 Task: Add the task  Implement a new enterprise resource planning (ERP) system to the section Agile Assassins in the project AgileCamp and add a Due Date to the respective task as 2024/01/10
Action: Mouse moved to (81, 289)
Screenshot: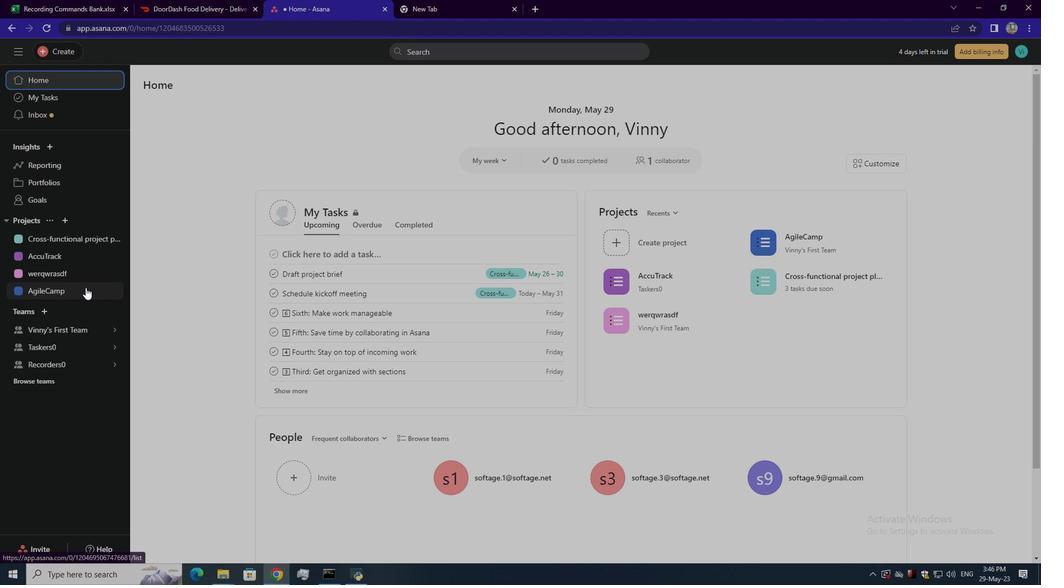 
Action: Mouse pressed left at (81, 289)
Screenshot: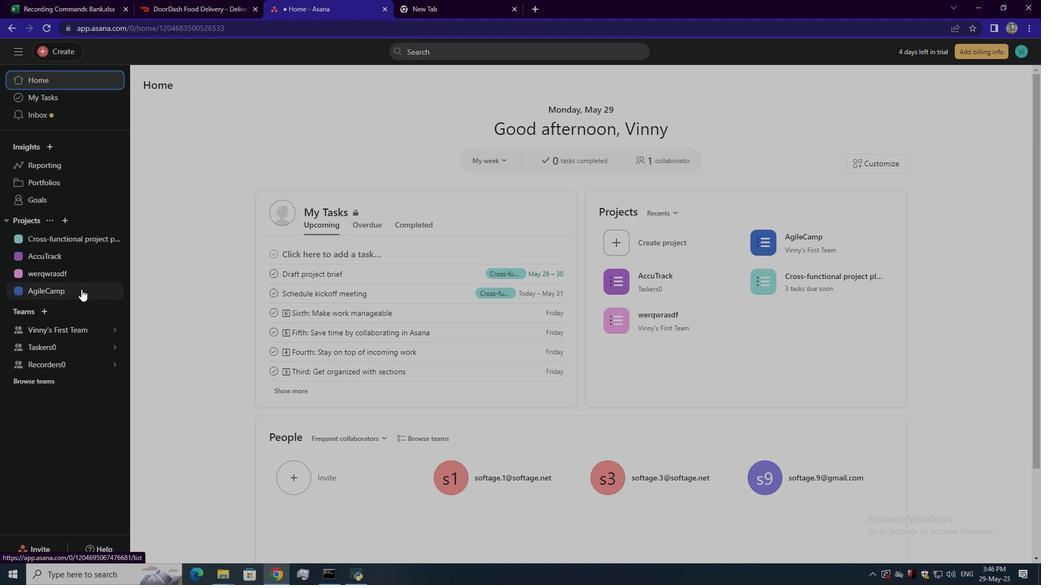
Action: Mouse moved to (706, 372)
Screenshot: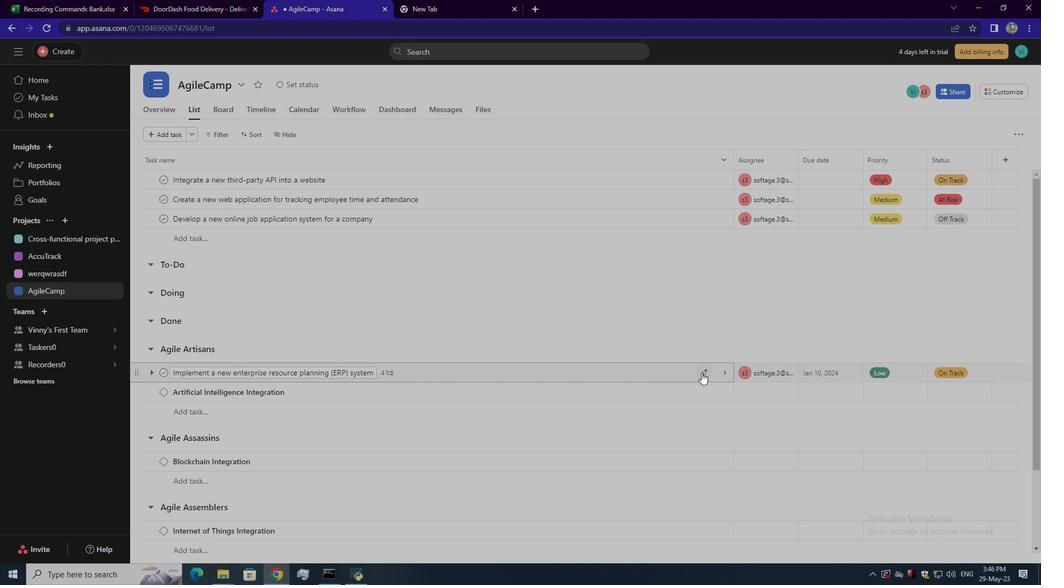 
Action: Mouse pressed left at (706, 372)
Screenshot: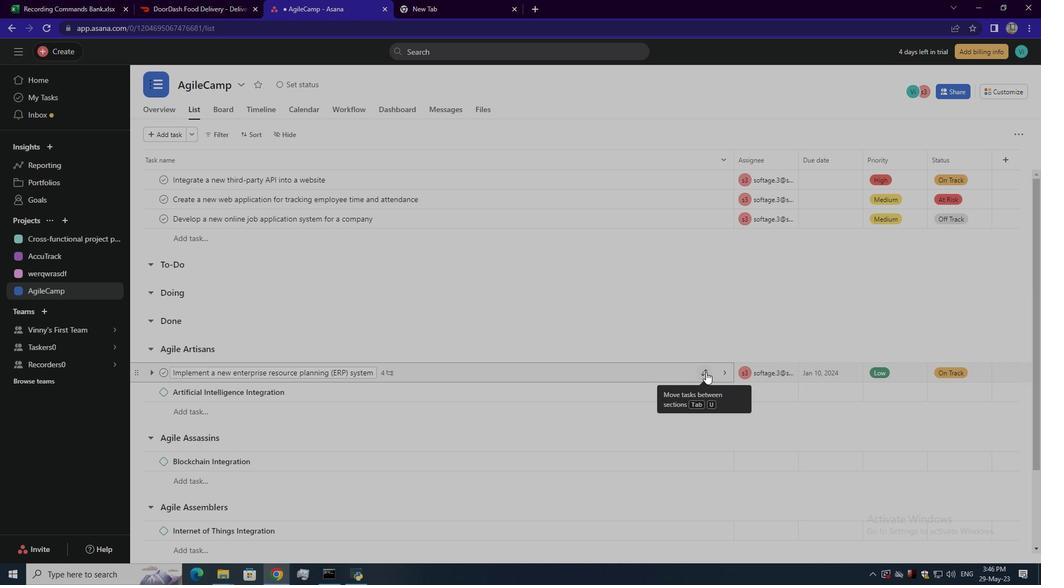 
Action: Mouse moved to (678, 310)
Screenshot: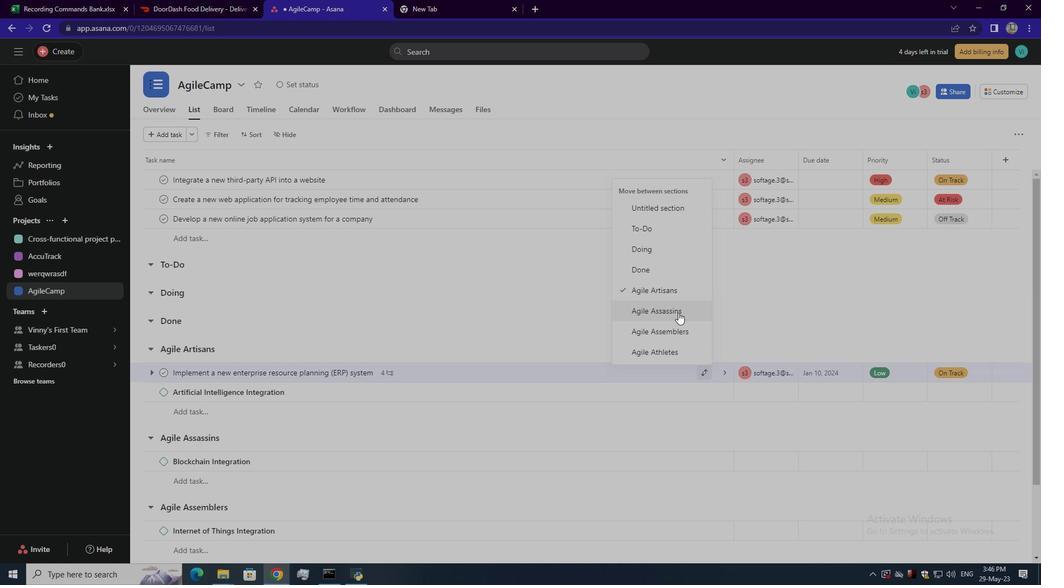 
Action: Mouse pressed left at (678, 310)
Screenshot: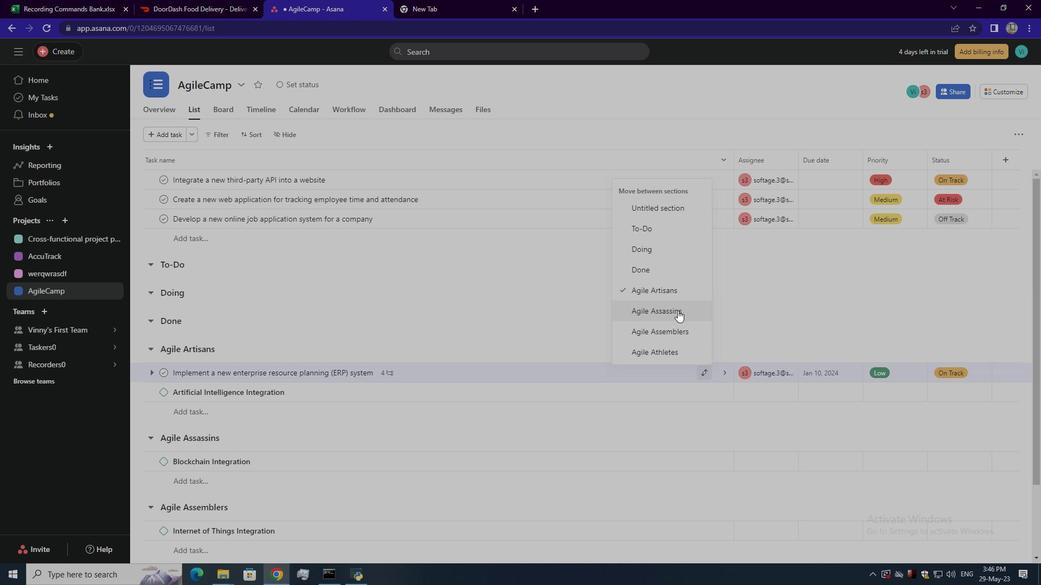 
Action: Mouse moved to (831, 442)
Screenshot: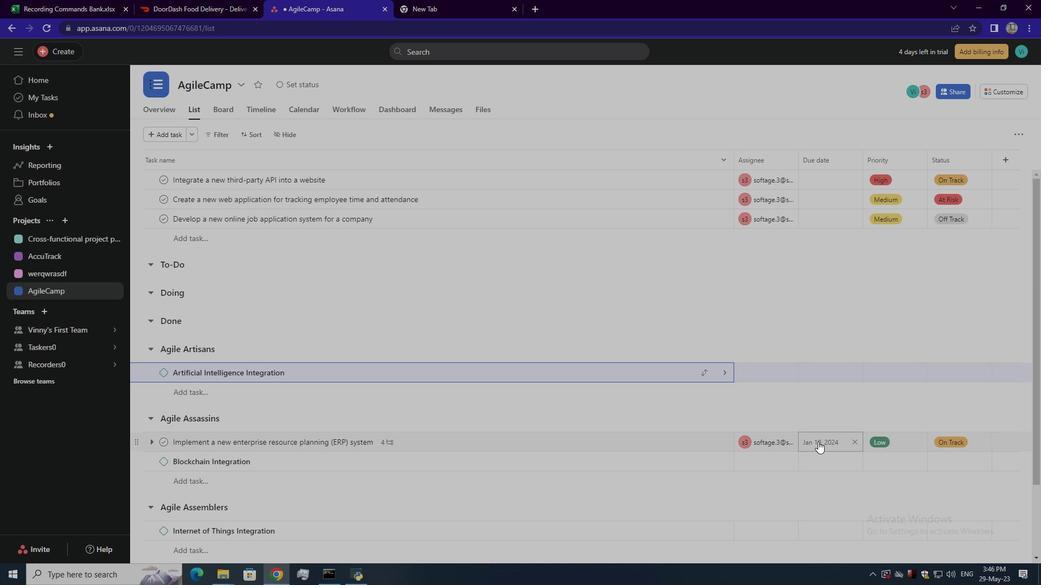 
Action: Mouse pressed left at (831, 442)
Screenshot: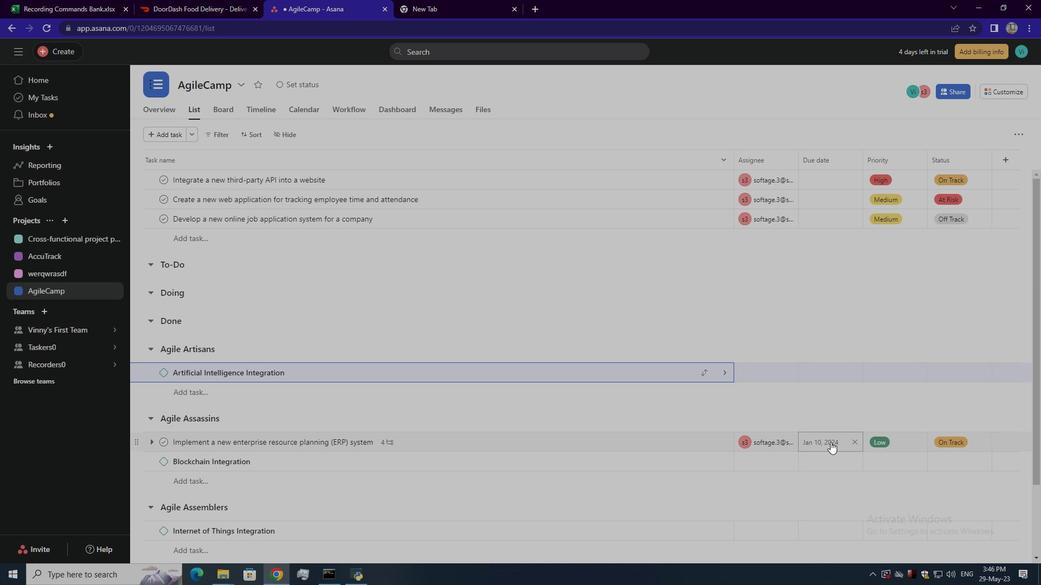 
Action: Mouse moved to (938, 253)
Screenshot: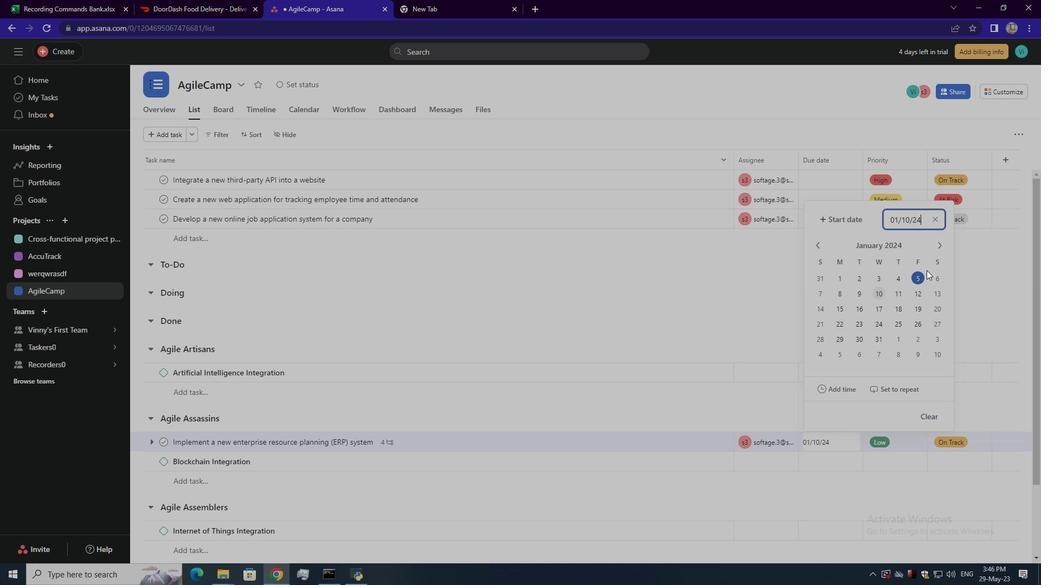 
Action: Key pressed <Key.backspace>
Screenshot: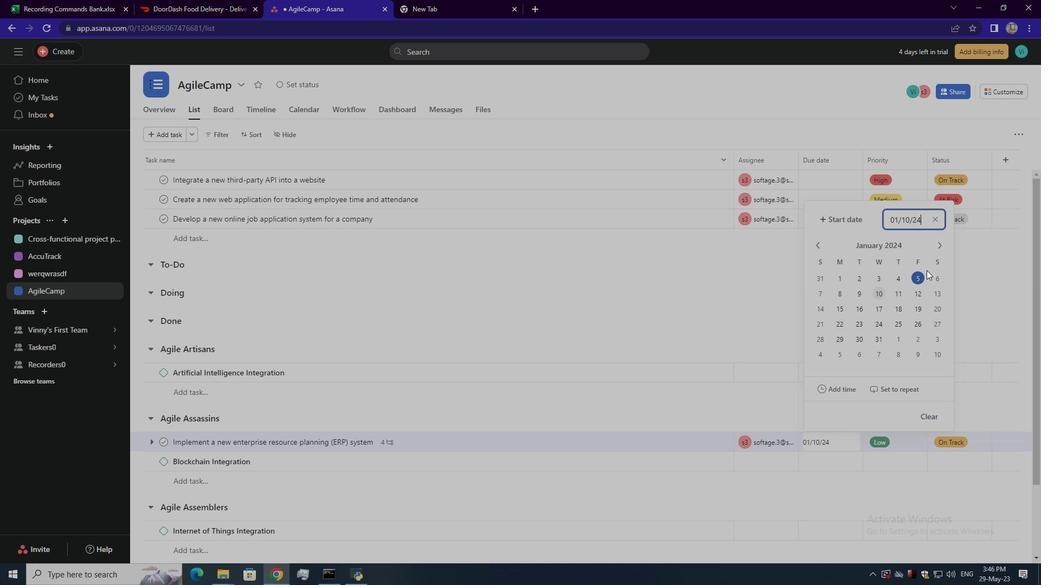 
Action: Mouse moved to (938, 218)
Screenshot: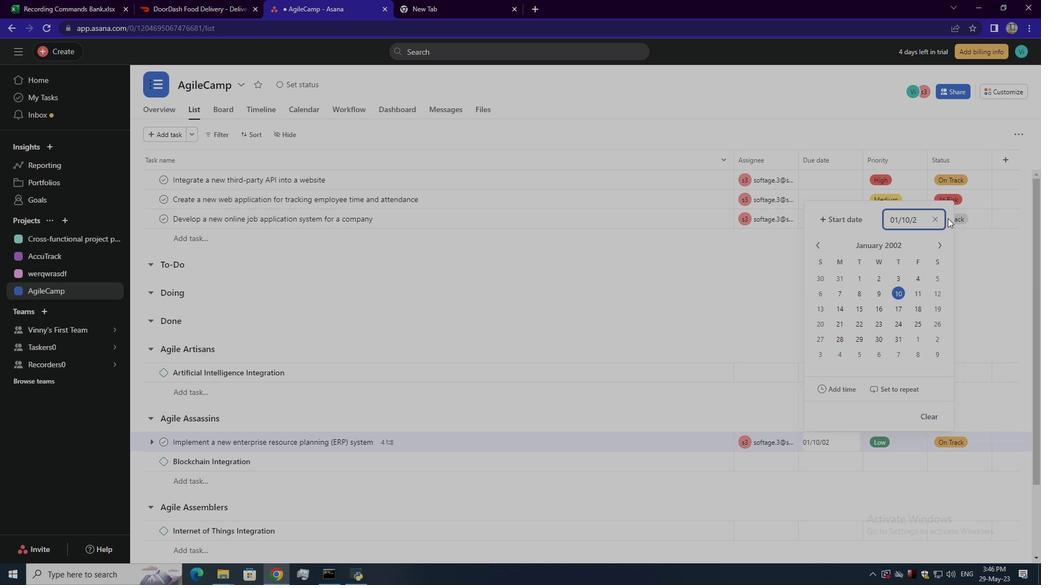 
Action: Key pressed <Key.backspace>
Screenshot: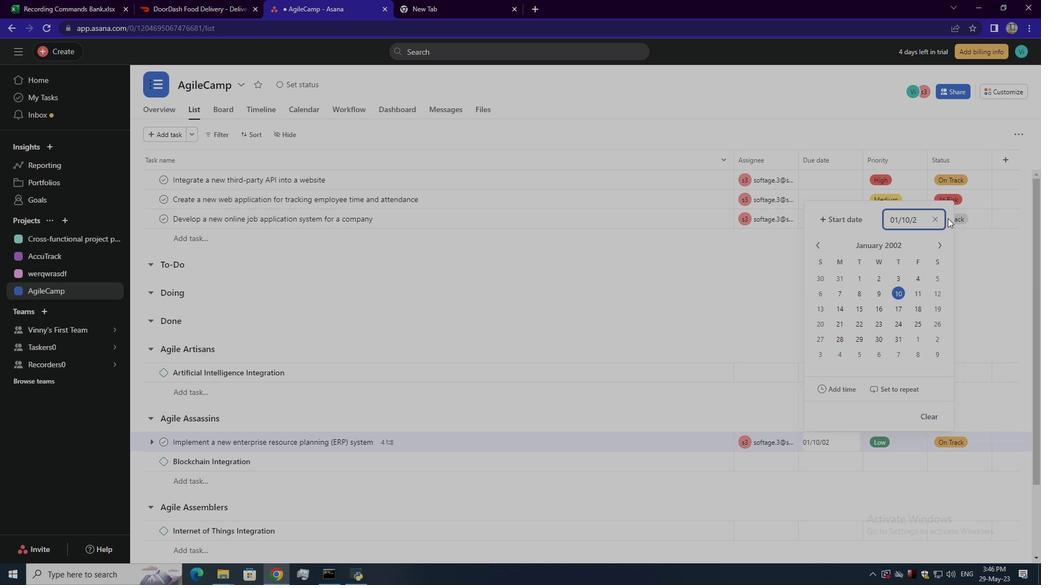 
Action: Mouse moved to (937, 218)
Screenshot: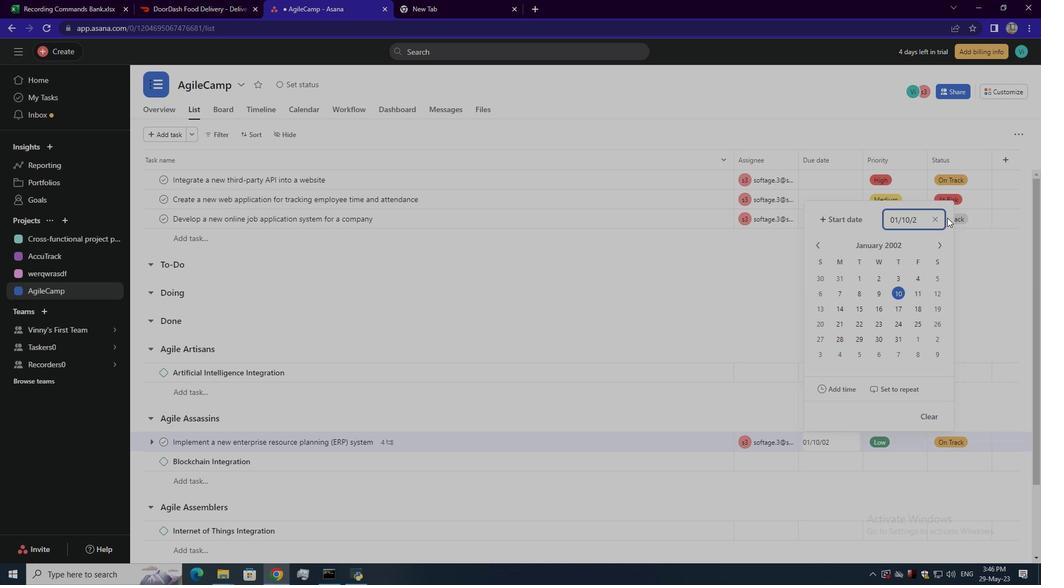 
Action: Key pressed <Key.backspace>
Screenshot: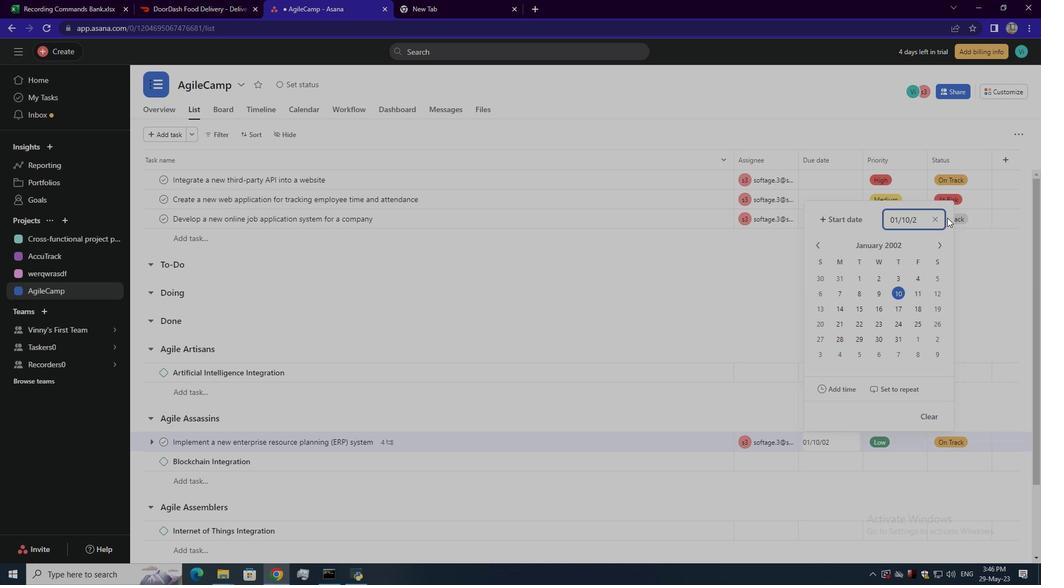 
Action: Mouse moved to (934, 218)
Screenshot: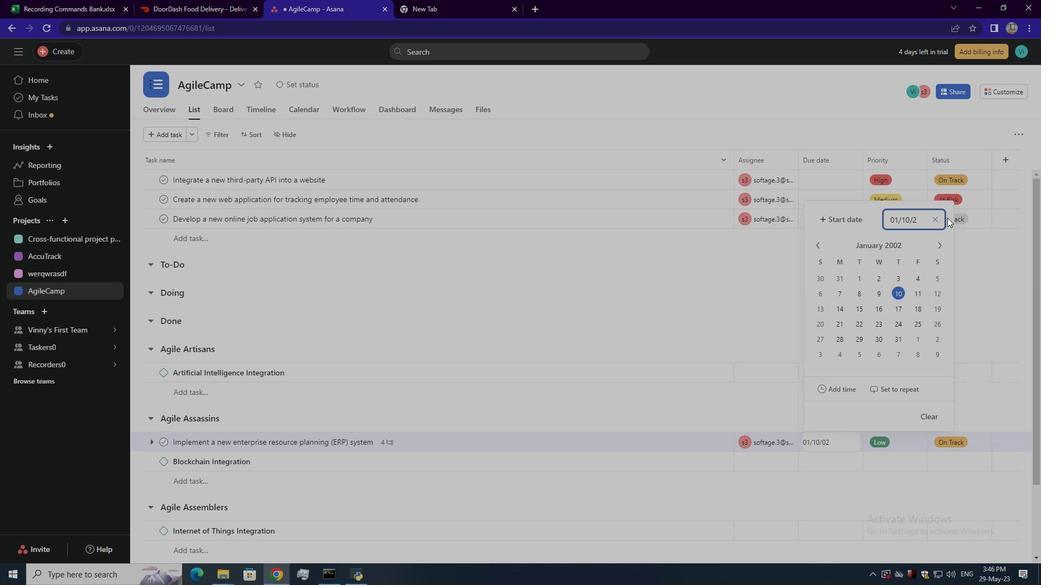 
Action: Key pressed <Key.backspace>
Screenshot: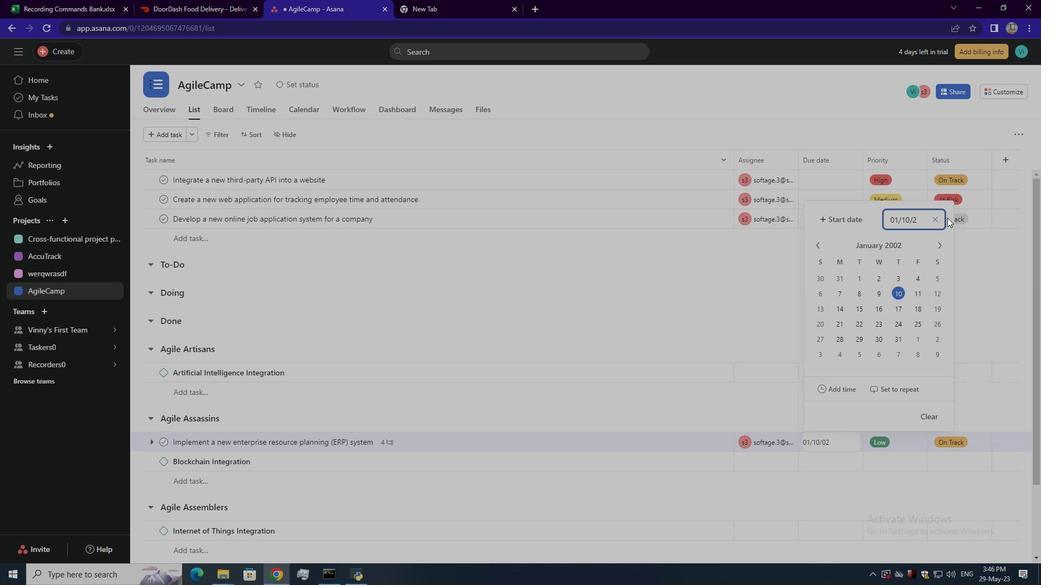 
Action: Mouse moved to (934, 218)
Screenshot: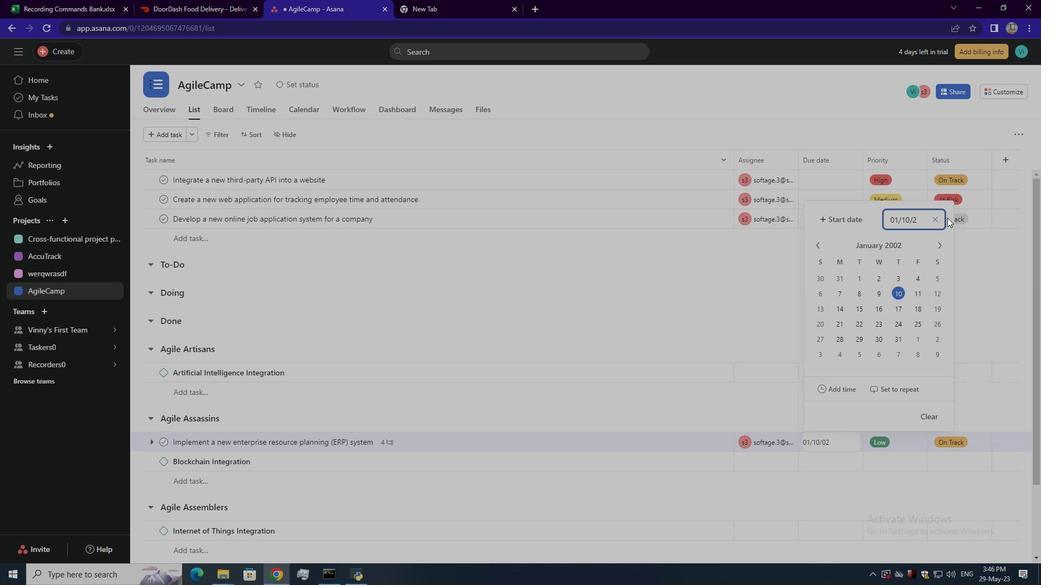 
Action: Key pressed <Key.backspace>
Screenshot: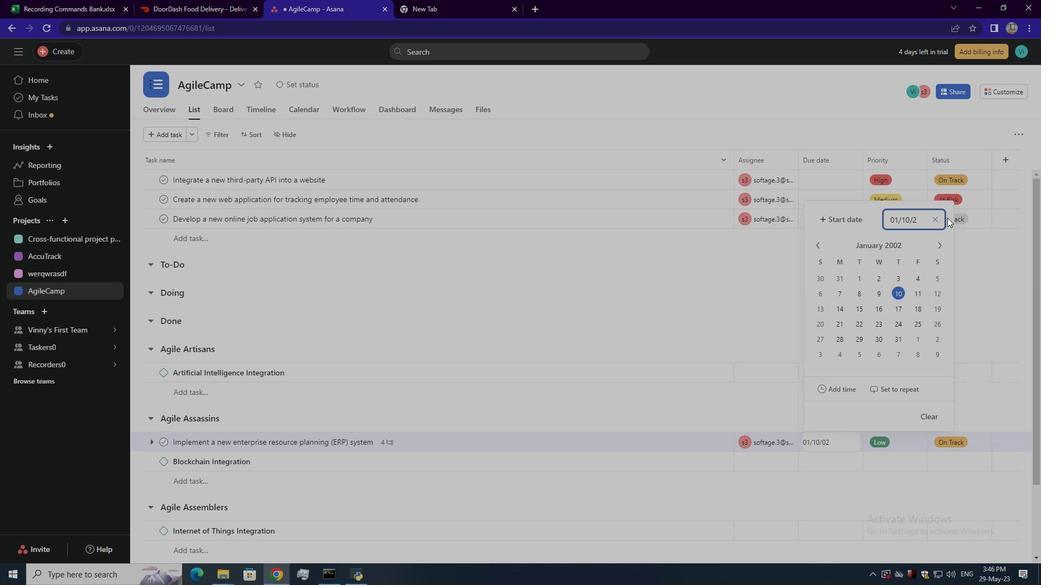 
Action: Mouse moved to (932, 218)
Screenshot: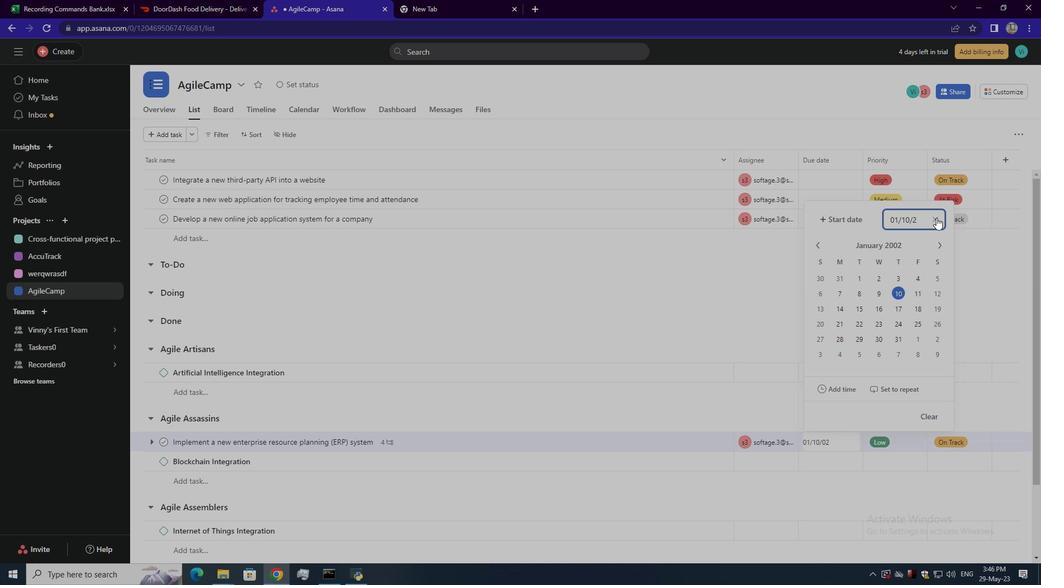 
Action: Key pressed <Key.backspace>
Screenshot: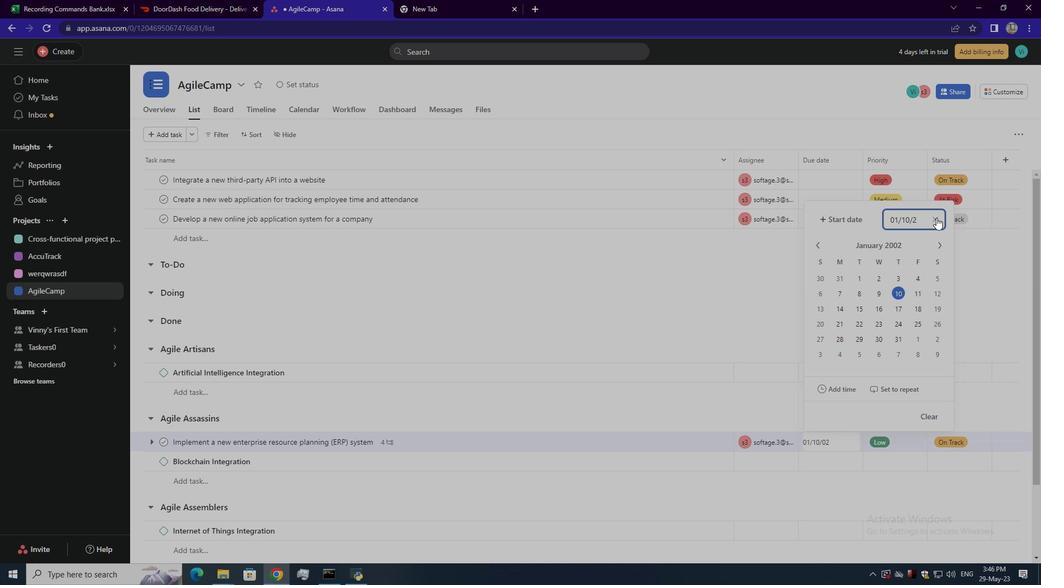 
Action: Mouse moved to (931, 218)
Screenshot: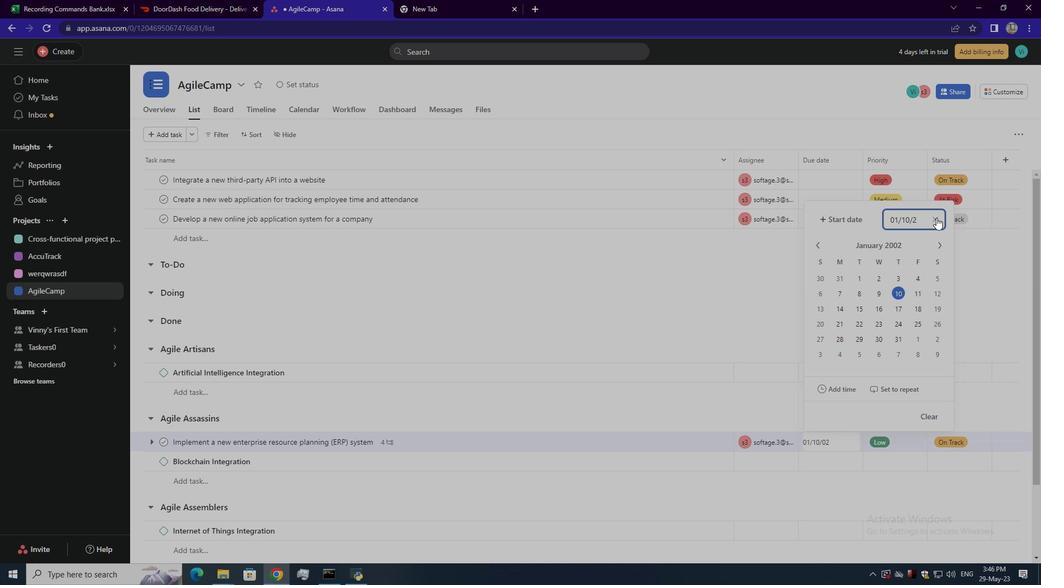 
Action: Key pressed <Key.backspace><Key.backspace><Key.backspace>
Screenshot: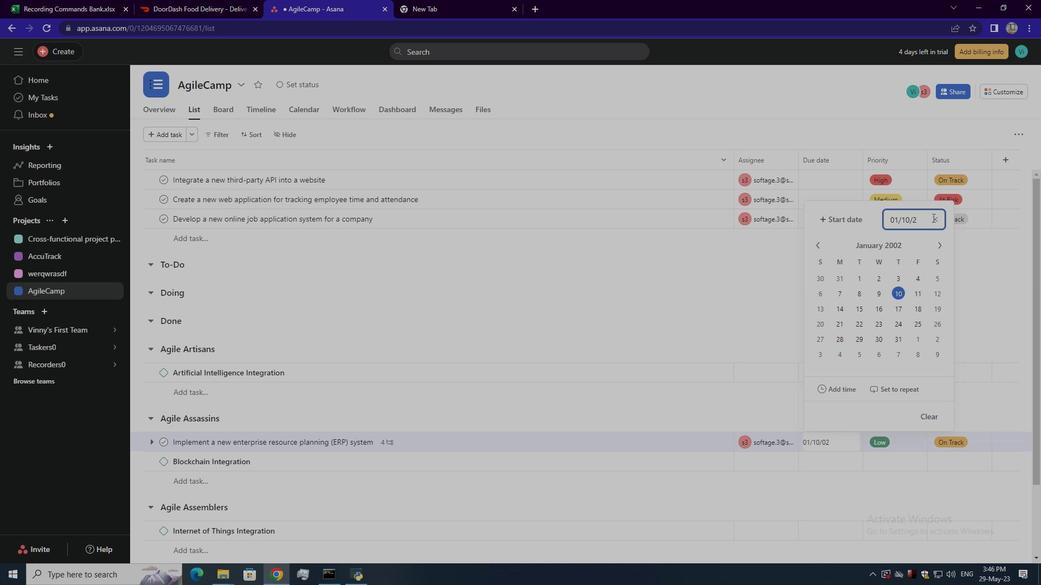 
Action: Mouse moved to (931, 218)
Screenshot: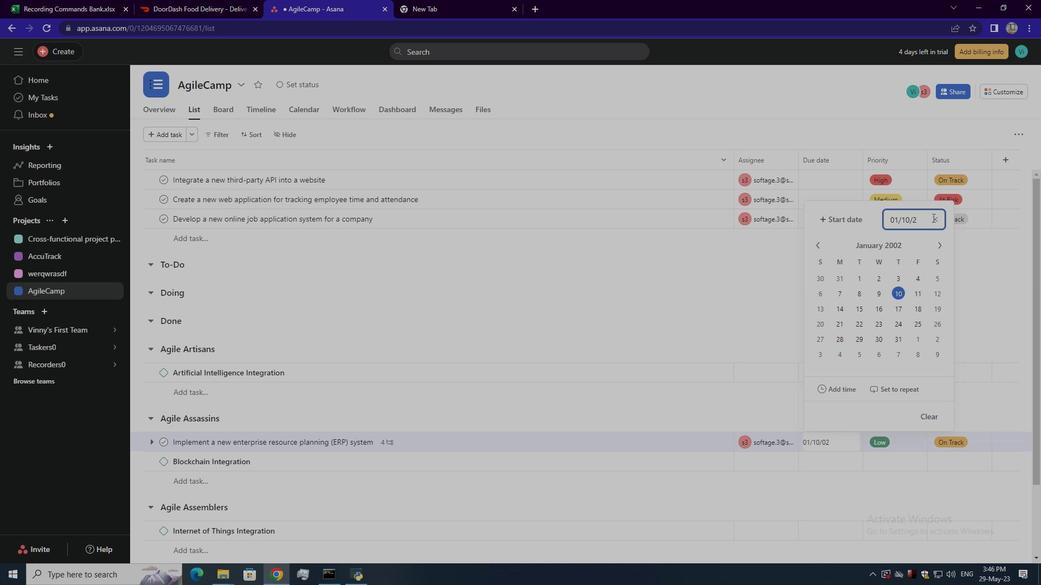 
Action: Key pressed <Key.backspace>
Screenshot: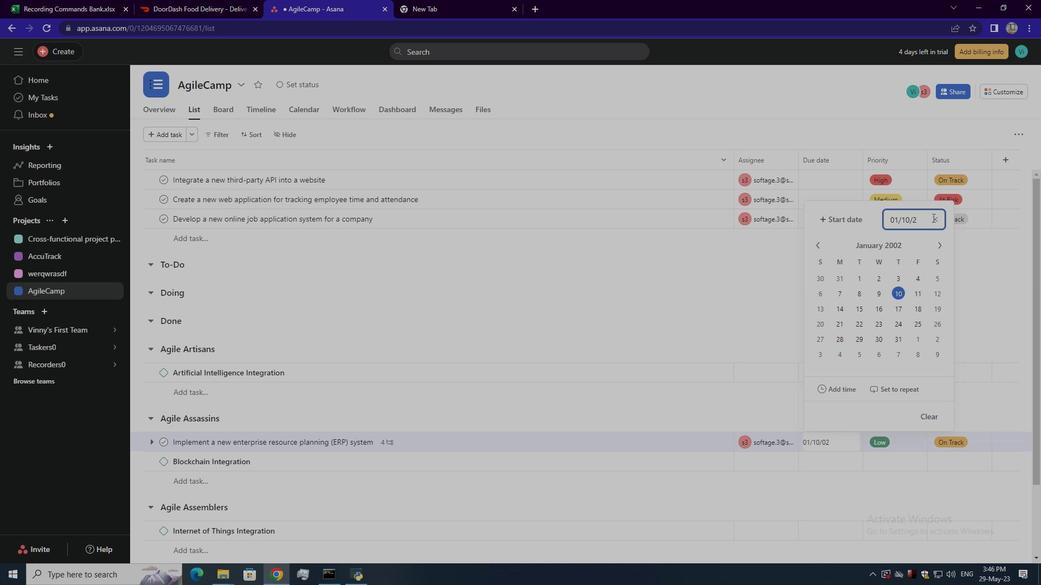 
Action: Mouse moved to (922, 218)
Screenshot: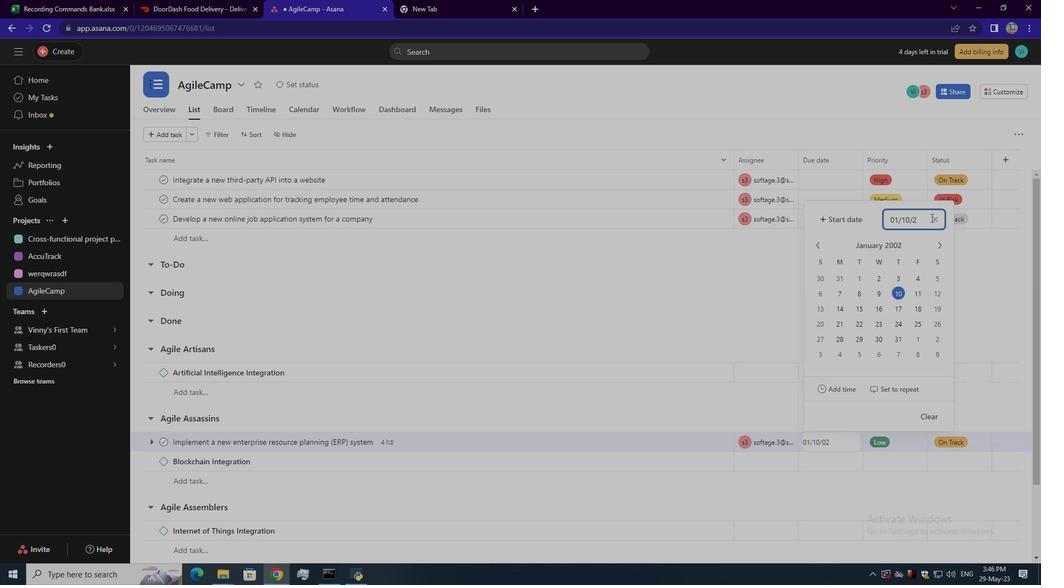 
Action: Key pressed <Key.backspace>
Screenshot: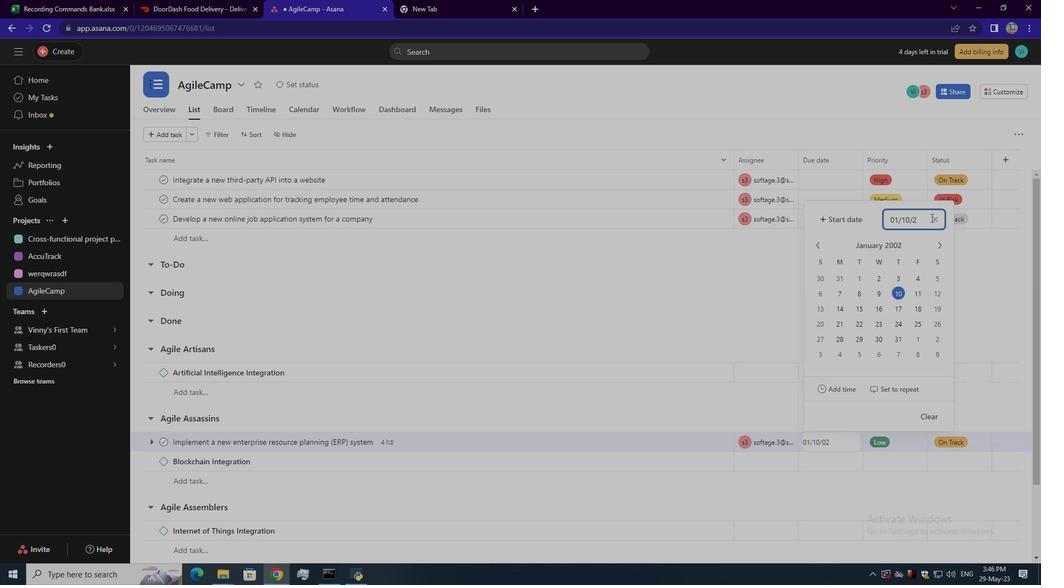 
Action: Mouse moved to (920, 218)
Screenshot: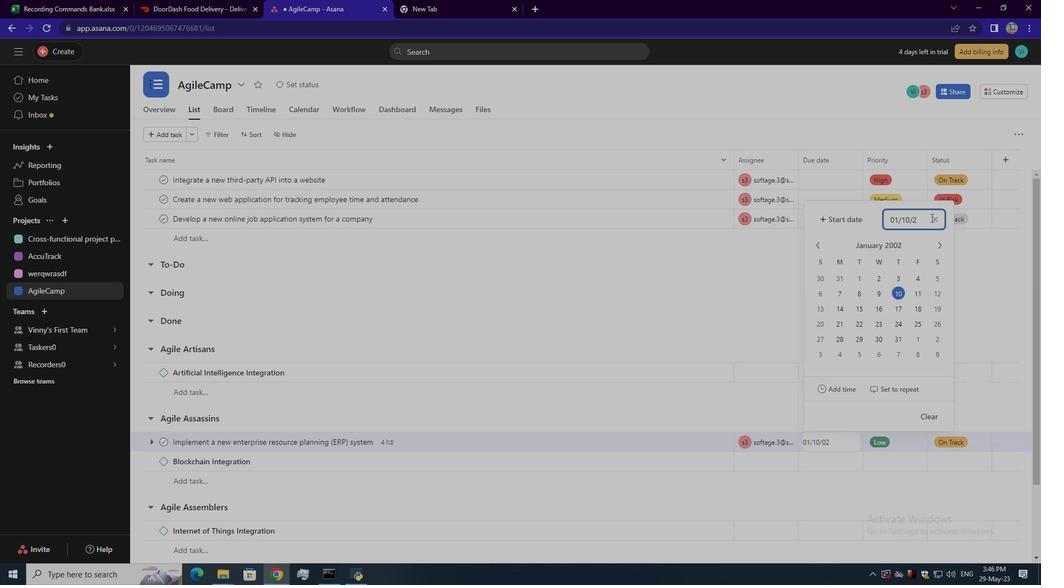 
Action: Key pressed <Key.backspace>
Screenshot: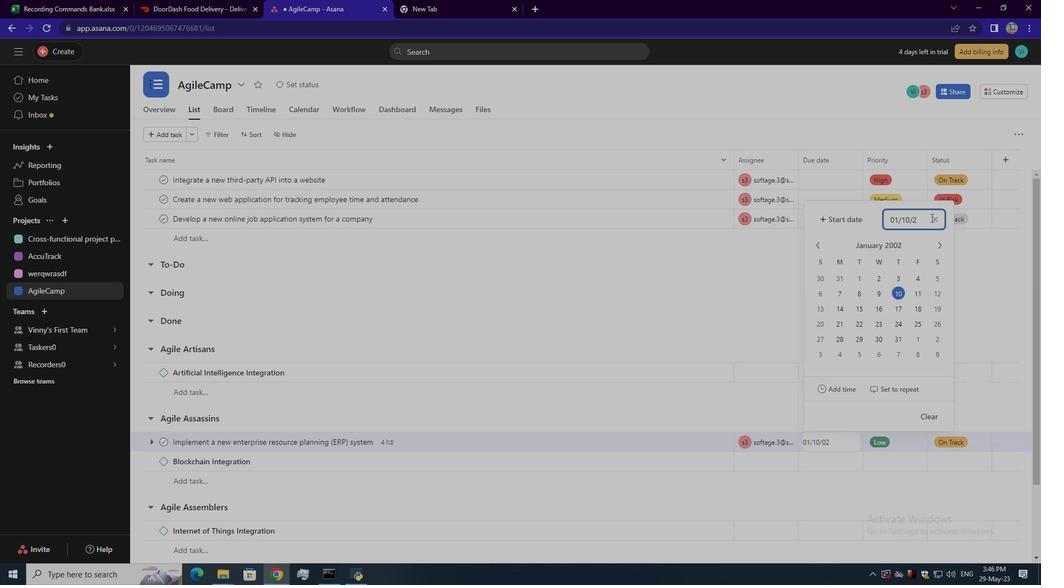 
Action: Mouse moved to (919, 218)
Screenshot: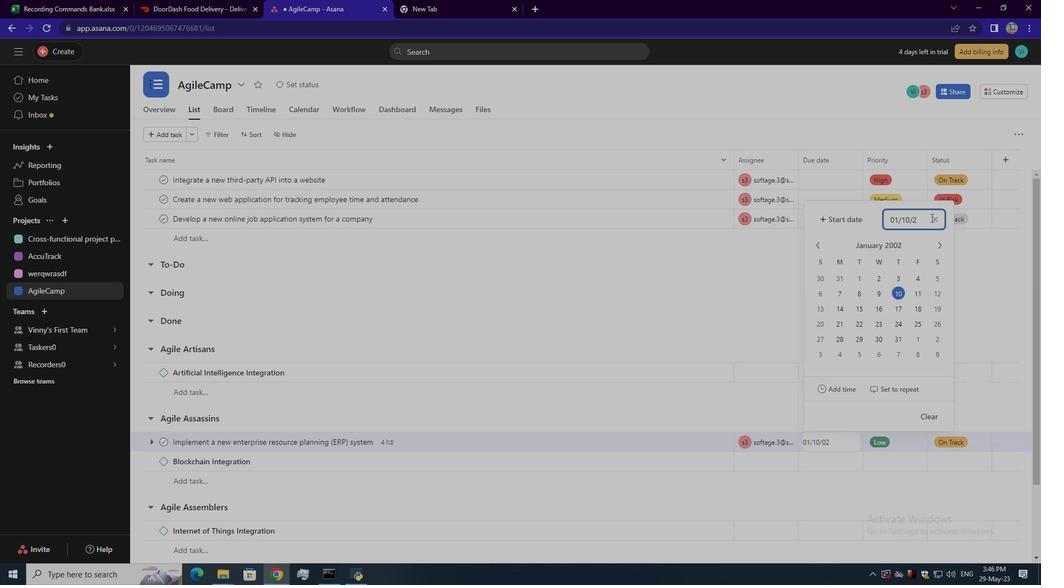 
Action: Key pressed <Key.backspace><Key.backspace>
Screenshot: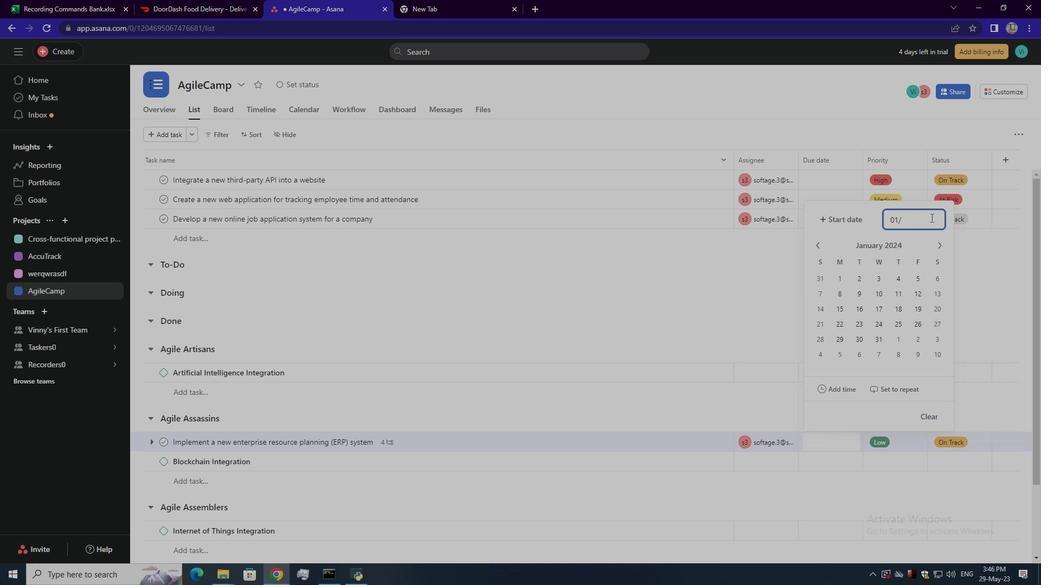 
Action: Mouse moved to (919, 218)
Screenshot: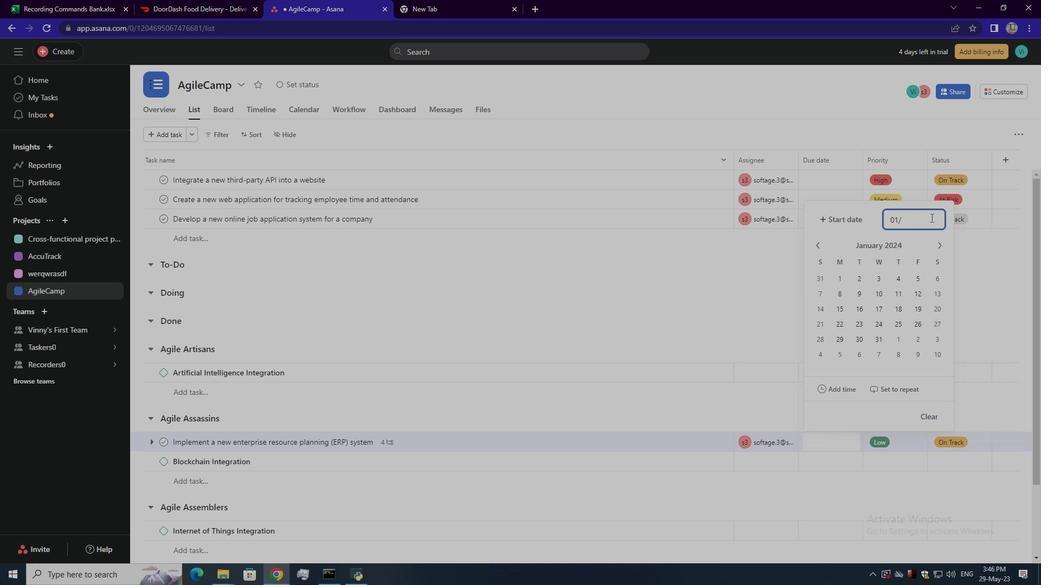 
Action: Key pressed <Key.backspace><Key.backspace><Key.backspace><Key.backspace>
Screenshot: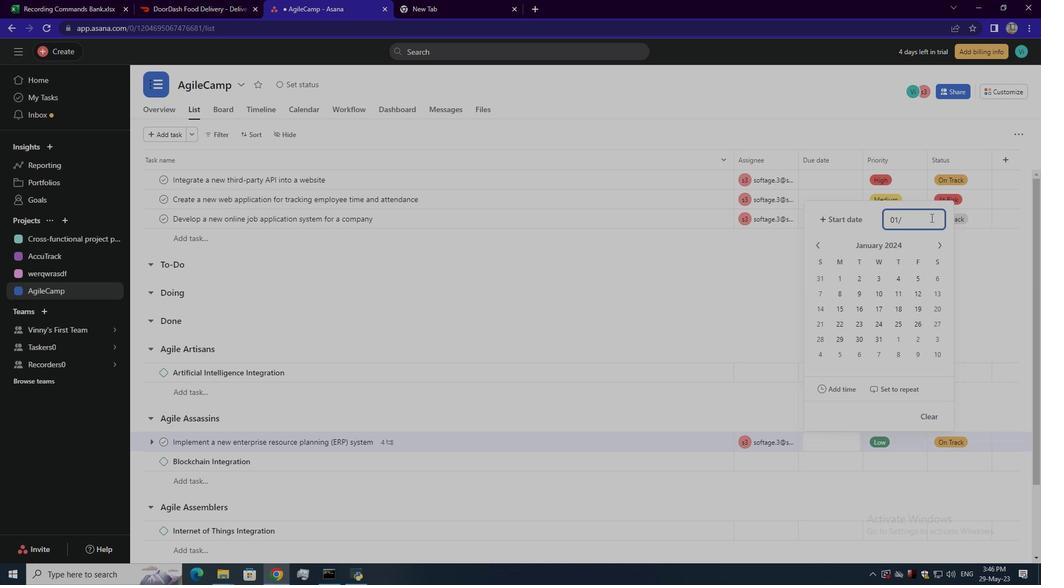 
Action: Mouse moved to (916, 218)
Screenshot: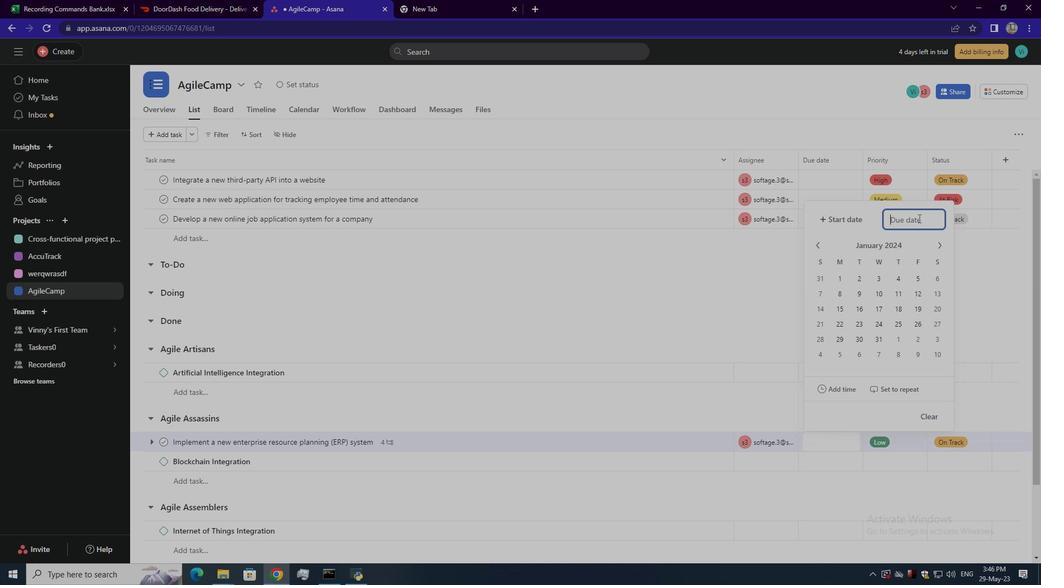 
Action: Mouse pressed left at (916, 218)
Screenshot: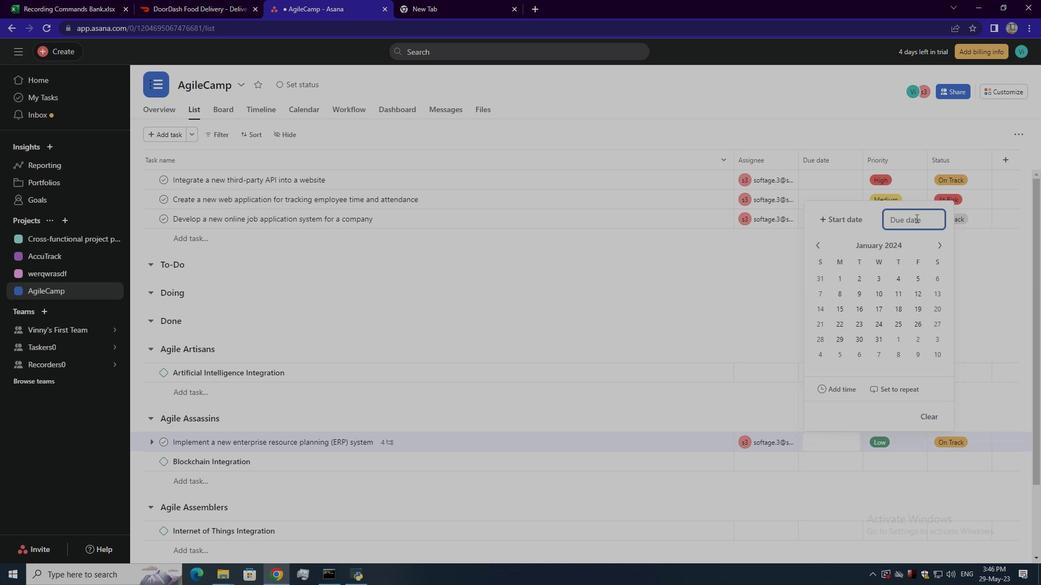 
Action: Key pressed 2024/01/10<Key.enter>
Screenshot: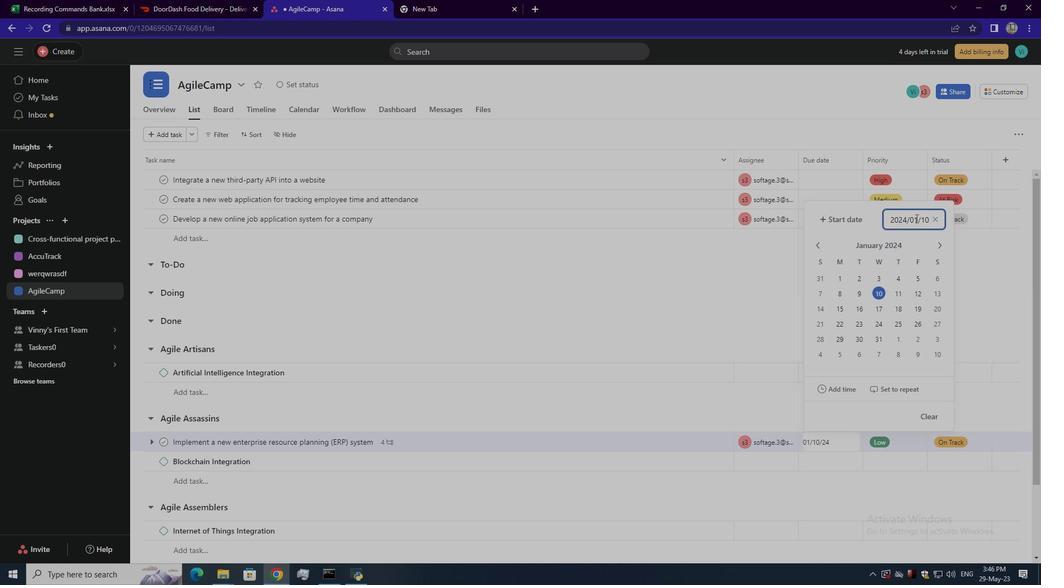 
